 Task: Add a field from the Popular template Priority a blank project AgileResolve
Action: Mouse moved to (1046, 90)
Screenshot: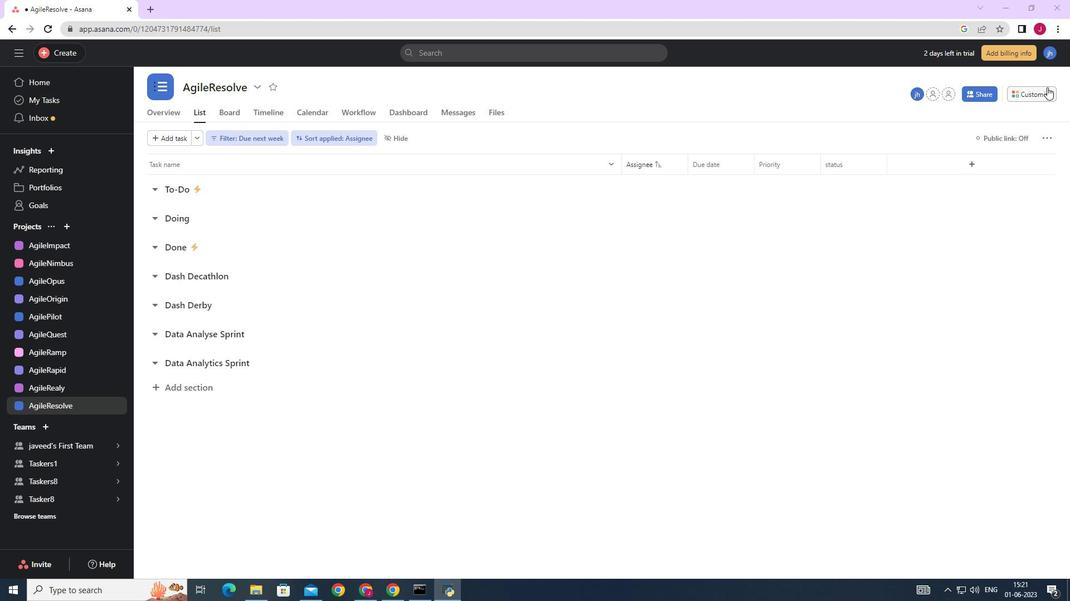 
Action: Mouse pressed left at (1046, 90)
Screenshot: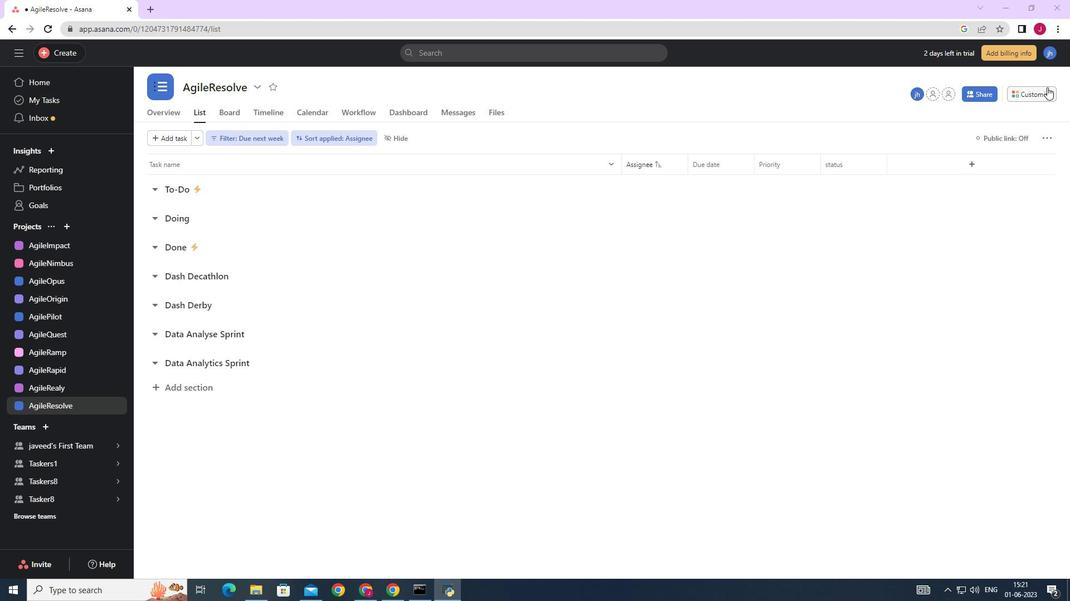 
Action: Mouse moved to (929, 229)
Screenshot: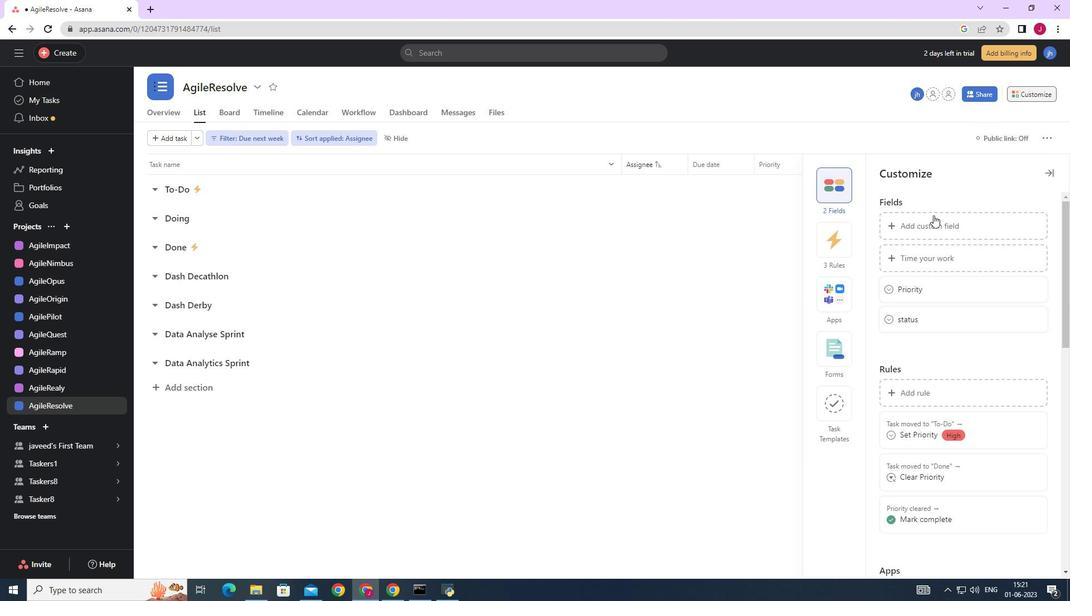 
Action: Mouse pressed left at (929, 229)
Screenshot: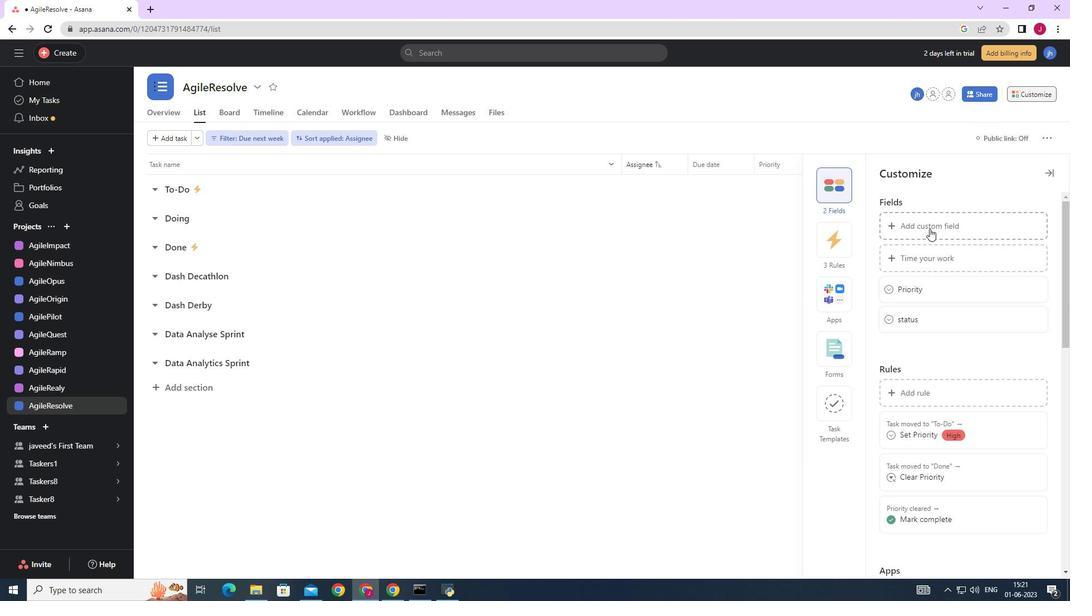 
Action: Mouse moved to (472, 166)
Screenshot: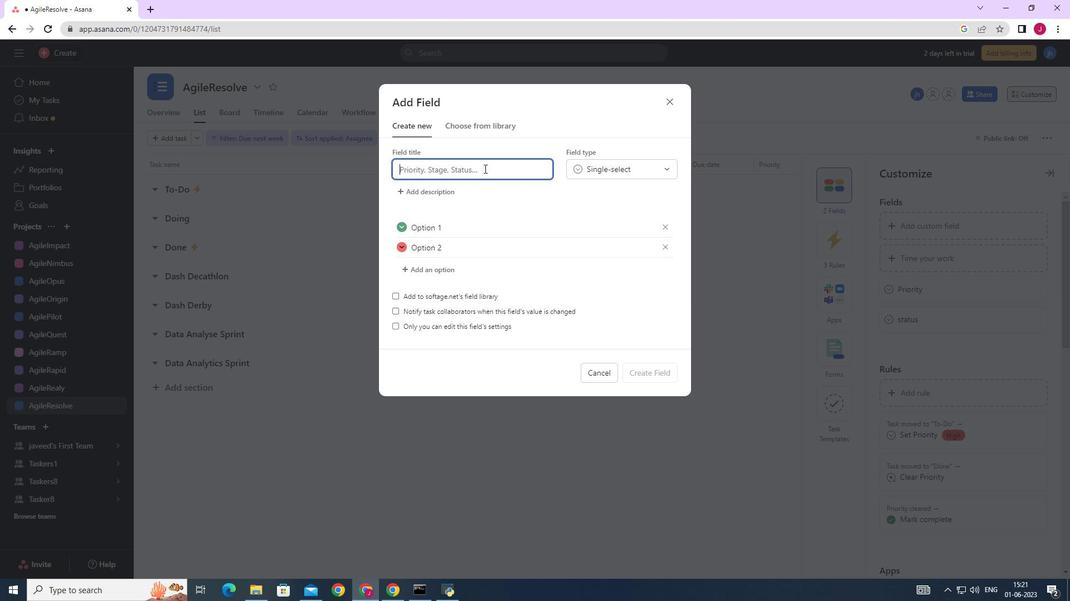 
Action: Key pressed priority
Screenshot: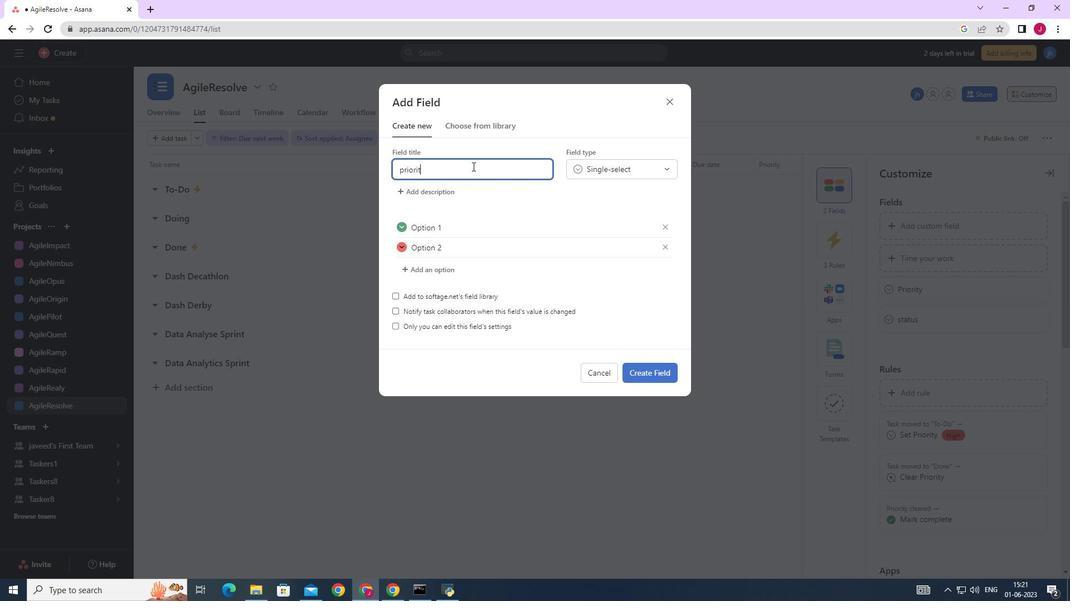
Action: Mouse moved to (658, 373)
Screenshot: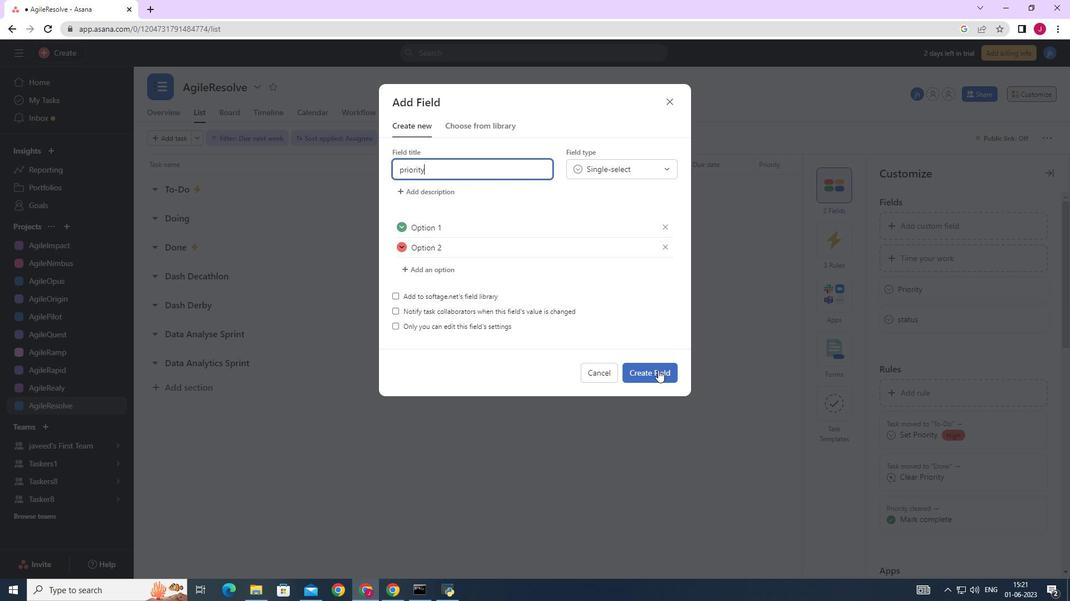 
Action: Mouse pressed left at (658, 373)
Screenshot: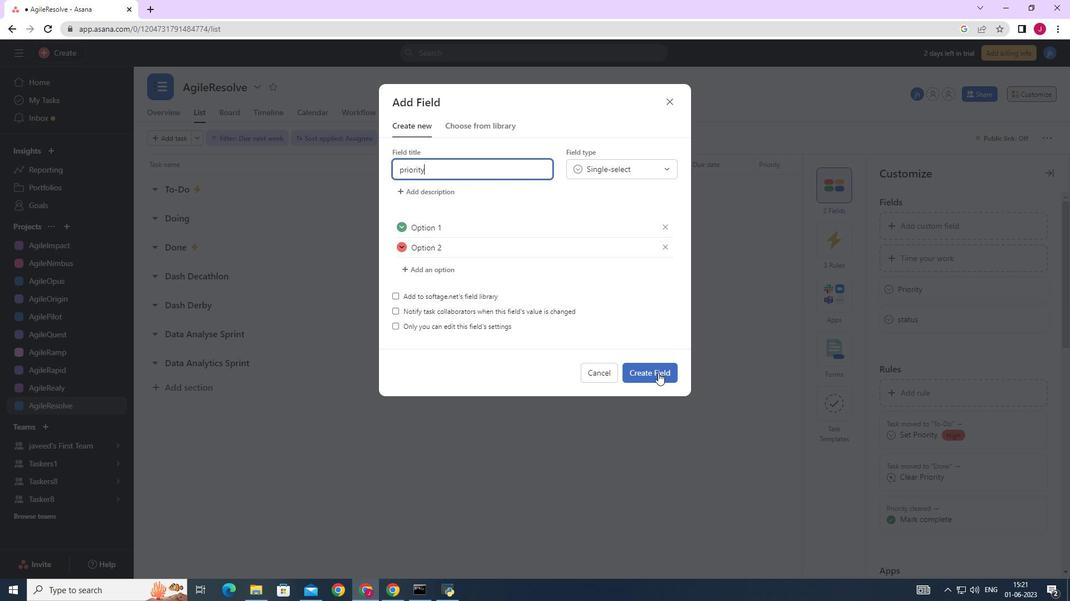 
Action: Mouse moved to (652, 371)
Screenshot: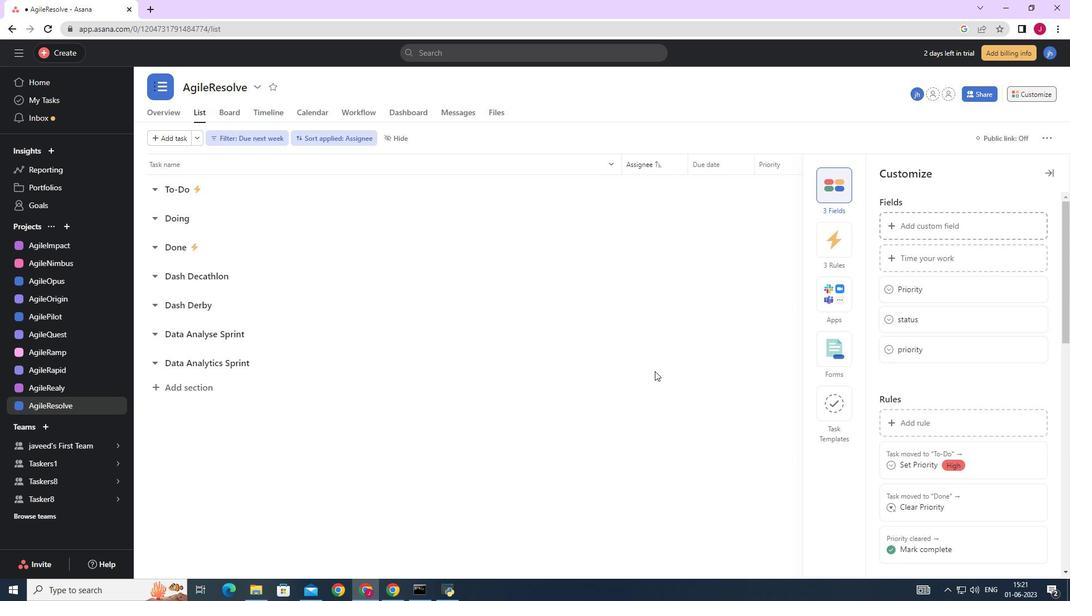 
